 Task: Change the theme color of your profile to Dark red and orange.
Action: Mouse moved to (1127, 34)
Screenshot: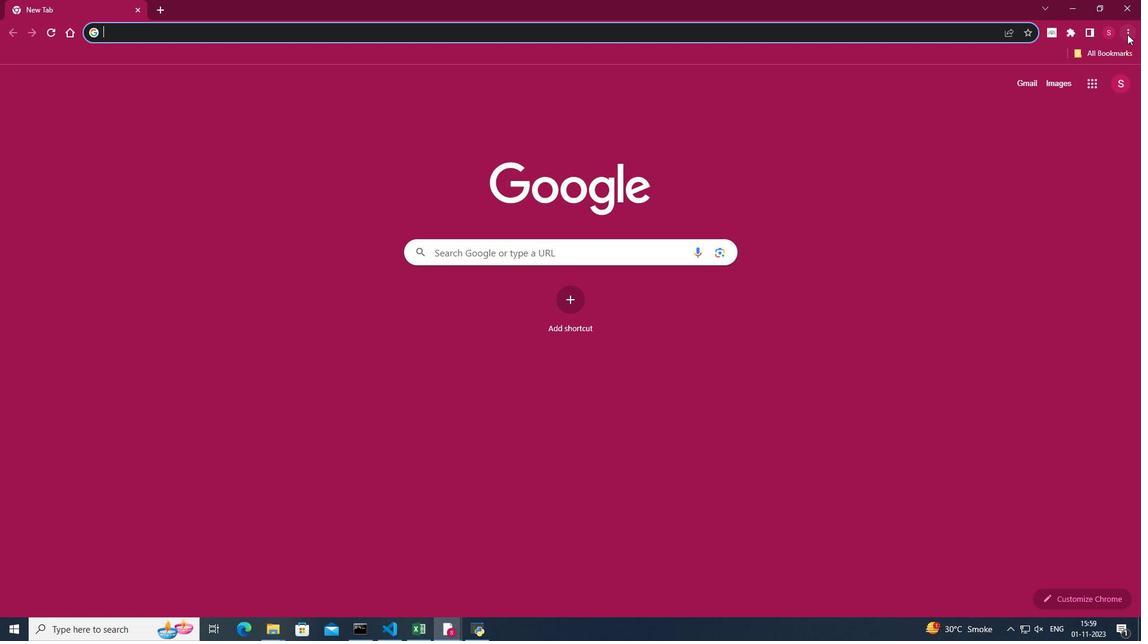 
Action: Mouse pressed left at (1127, 34)
Screenshot: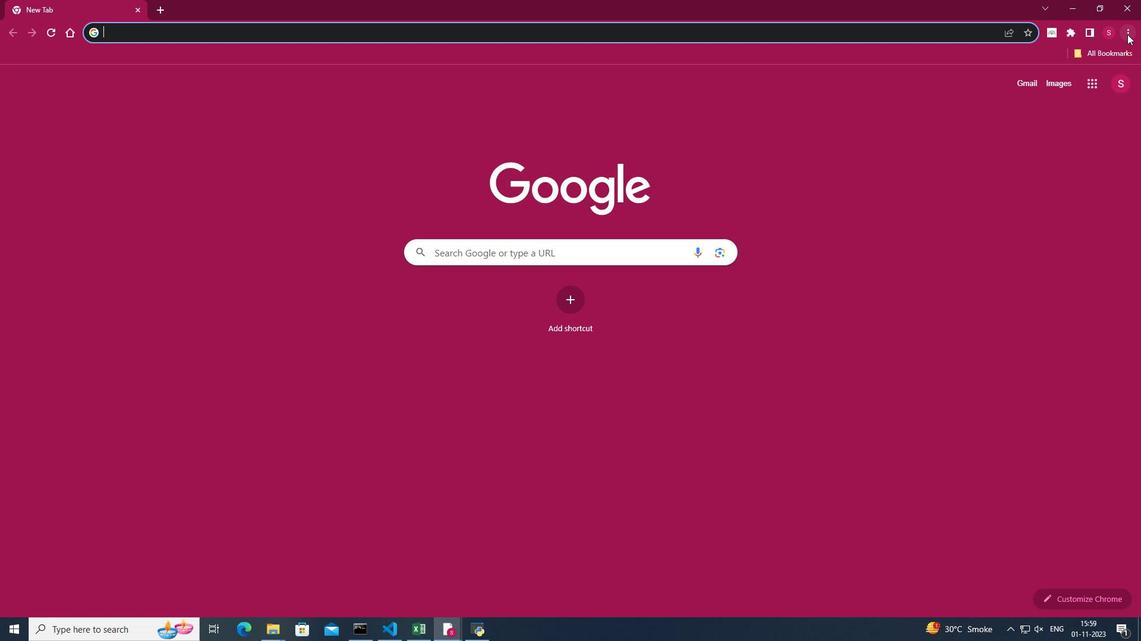 
Action: Mouse moved to (1013, 243)
Screenshot: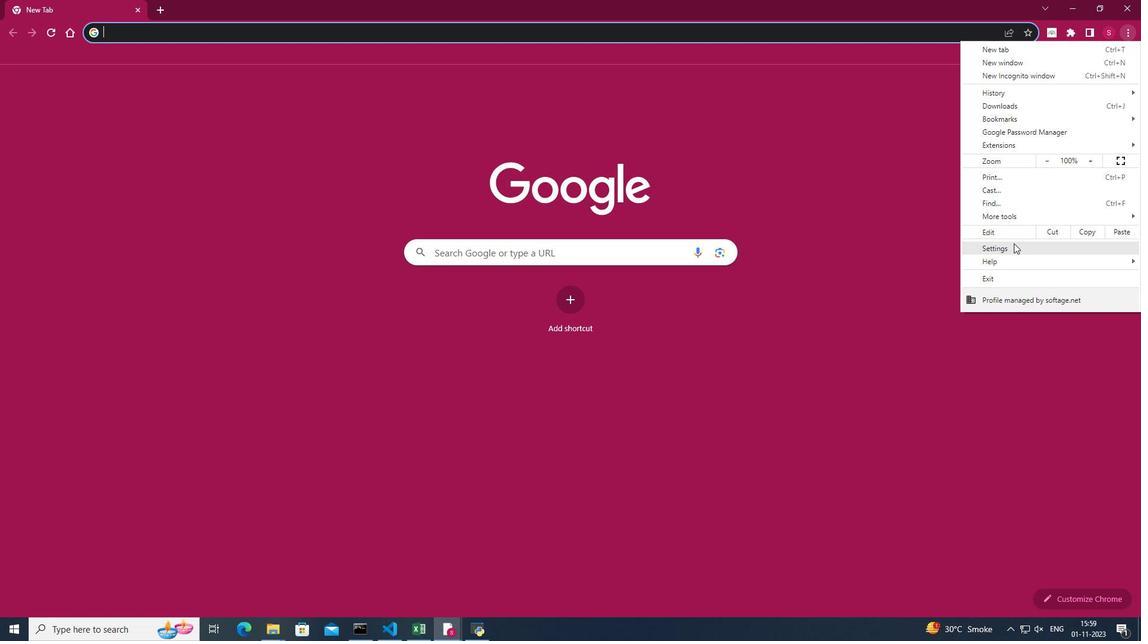 
Action: Mouse pressed left at (1013, 243)
Screenshot: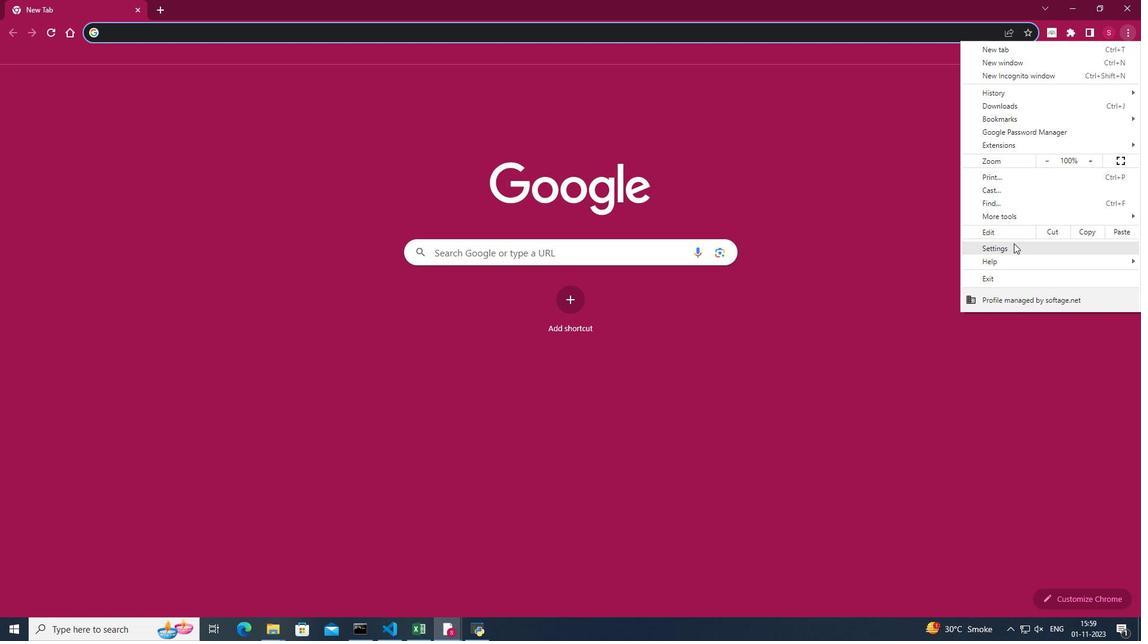 
Action: Mouse moved to (613, 275)
Screenshot: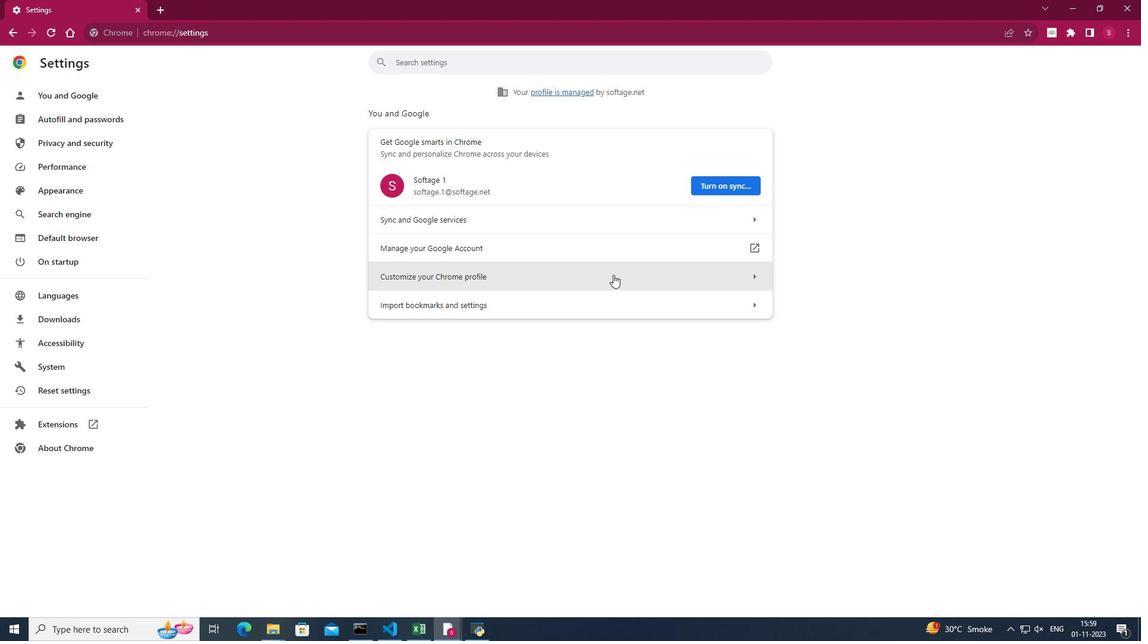 
Action: Mouse pressed left at (613, 275)
Screenshot: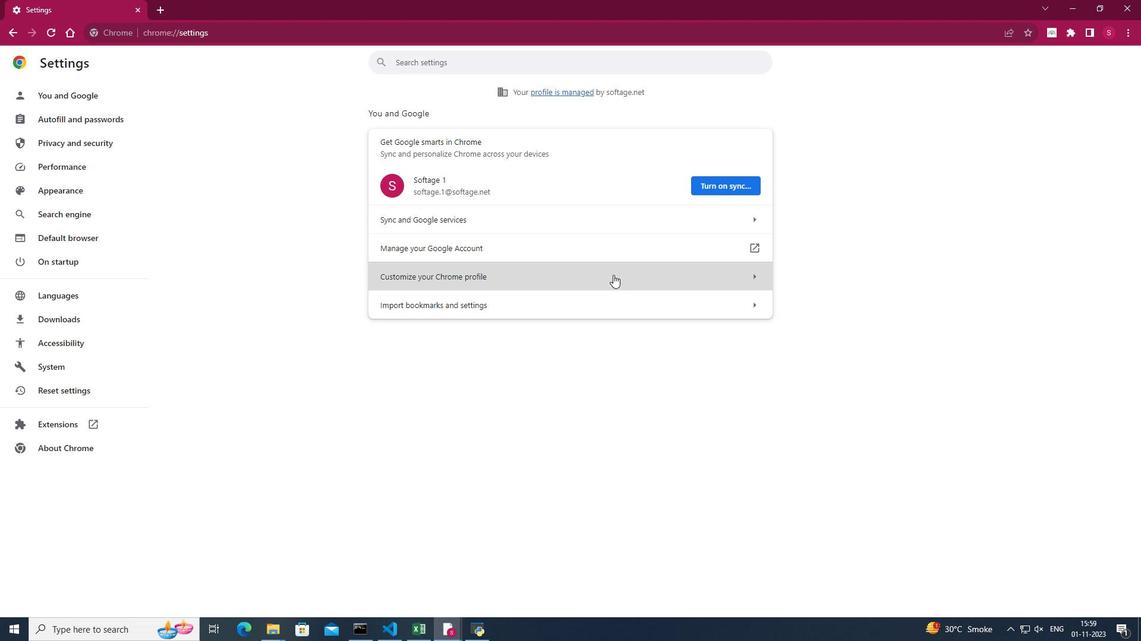 
Action: Mouse moved to (487, 402)
Screenshot: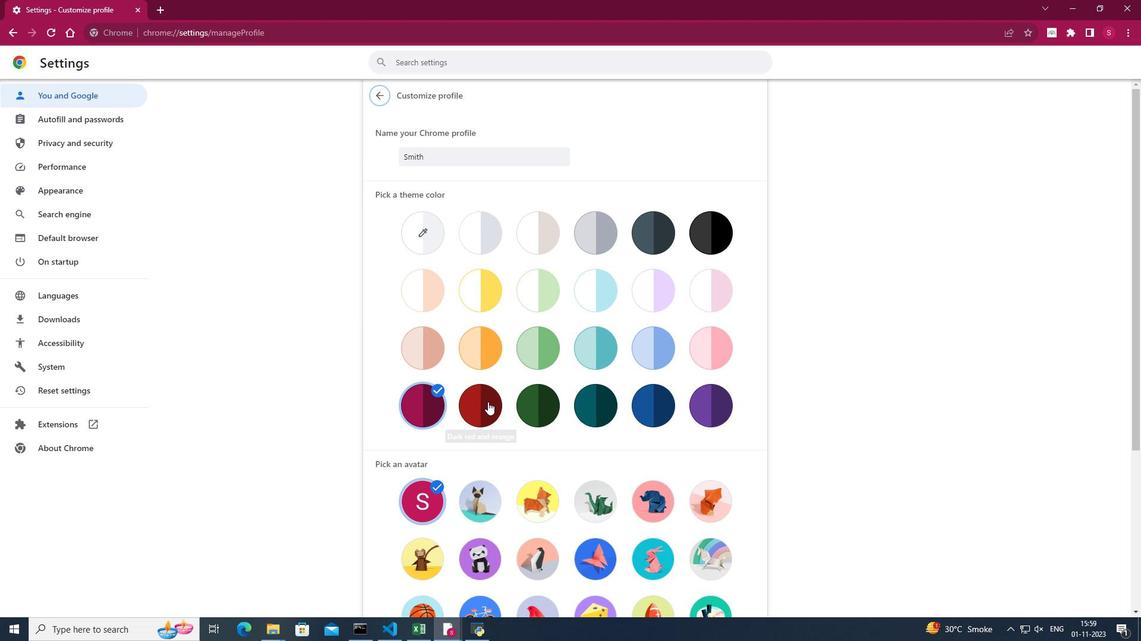 
Action: Mouse pressed left at (487, 402)
Screenshot: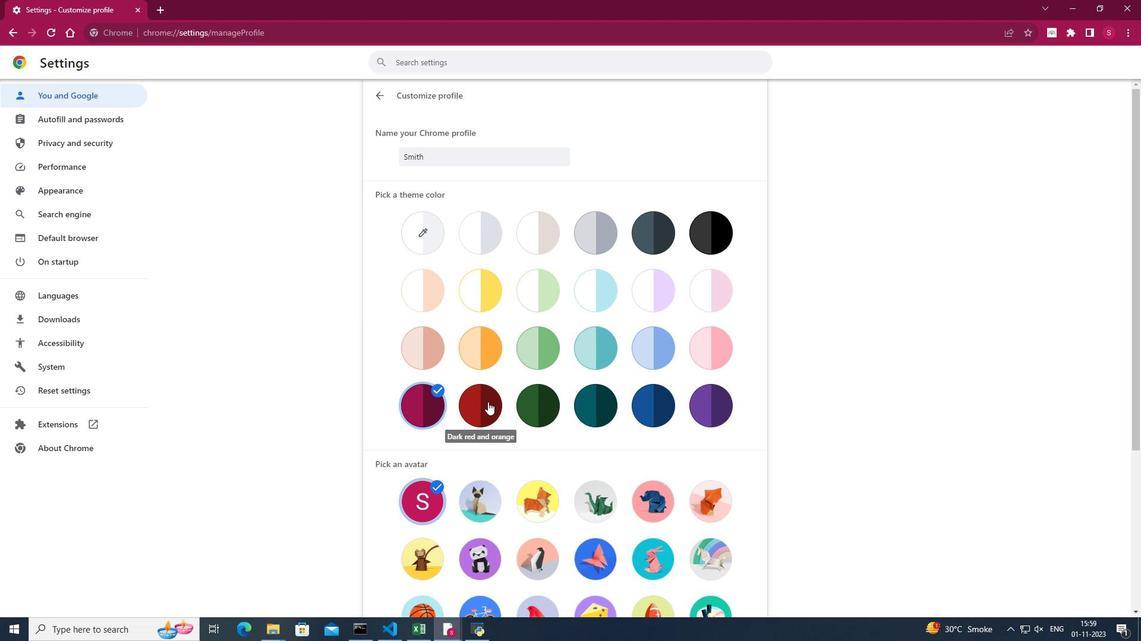 
Action: Mouse moved to (1017, 386)
Screenshot: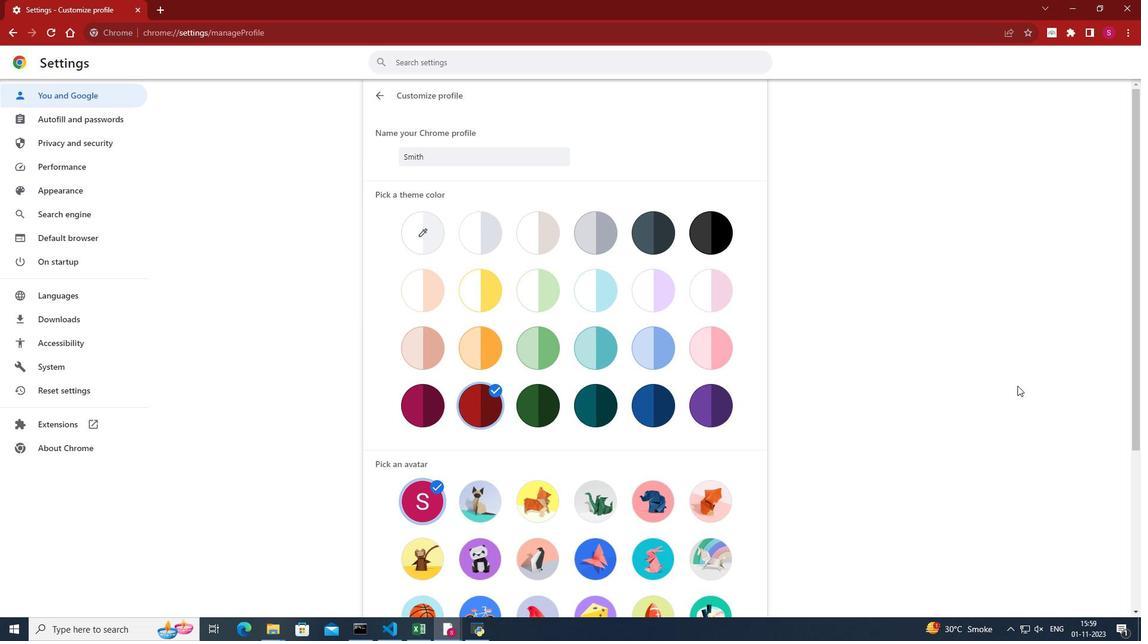 
